 Task: In Heading Arial with underline. Font size of heading  '18'Font style of data Calibri. Font size of data  9Alignment of headline & data Align center. Fill color in heading,  RedFont color of data Black Apply border in Data No BorderIn the sheet  Budget Tracking Sheetbook
Action: Mouse moved to (476, 354)
Screenshot: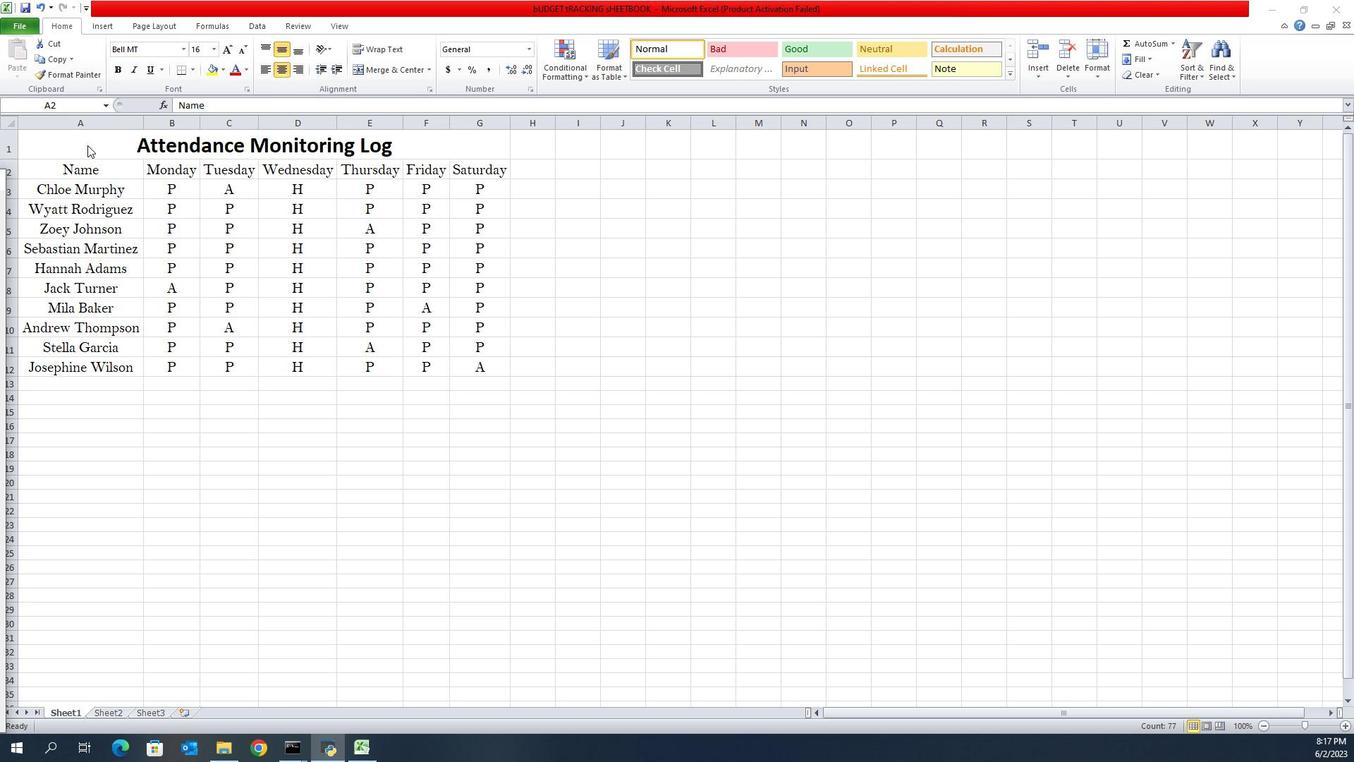 
Action: Mouse pressed left at (476, 354)
Screenshot: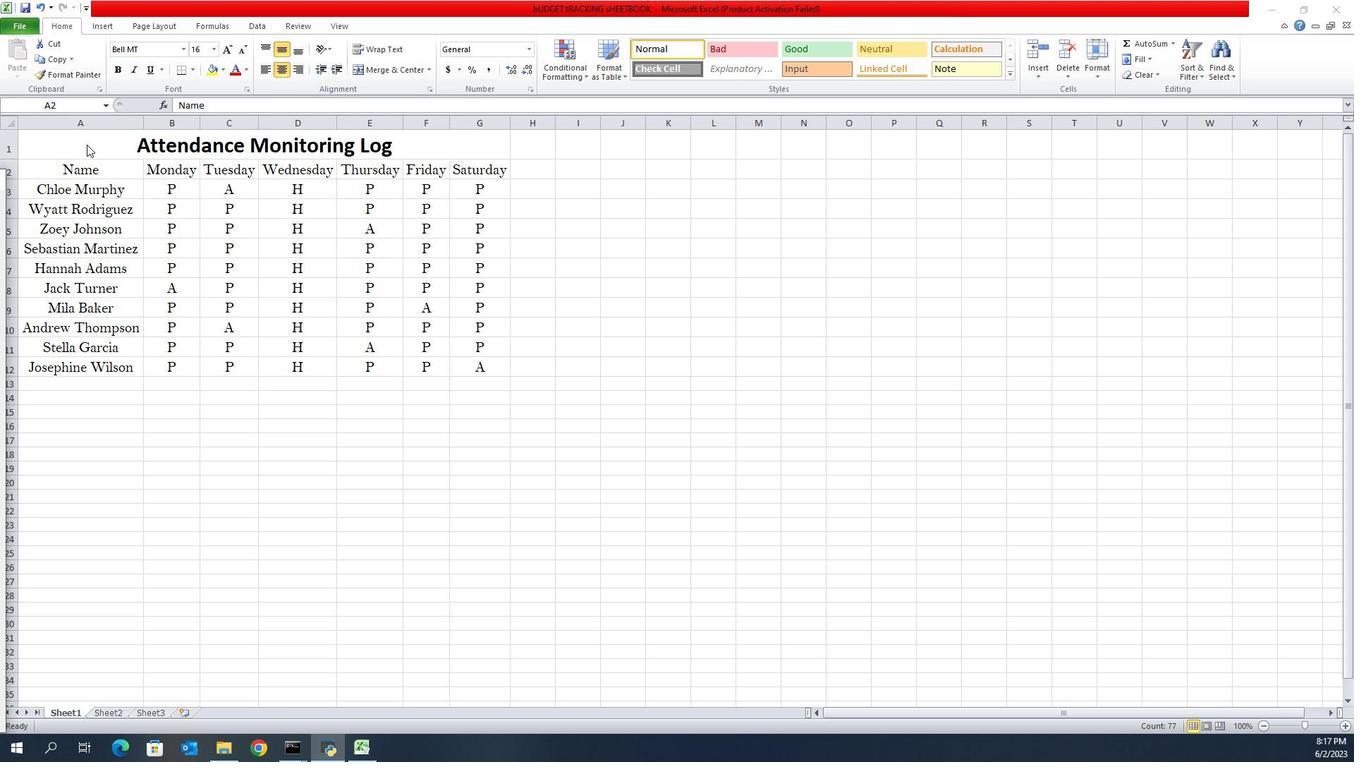 
Action: Mouse pressed left at (476, 354)
Screenshot: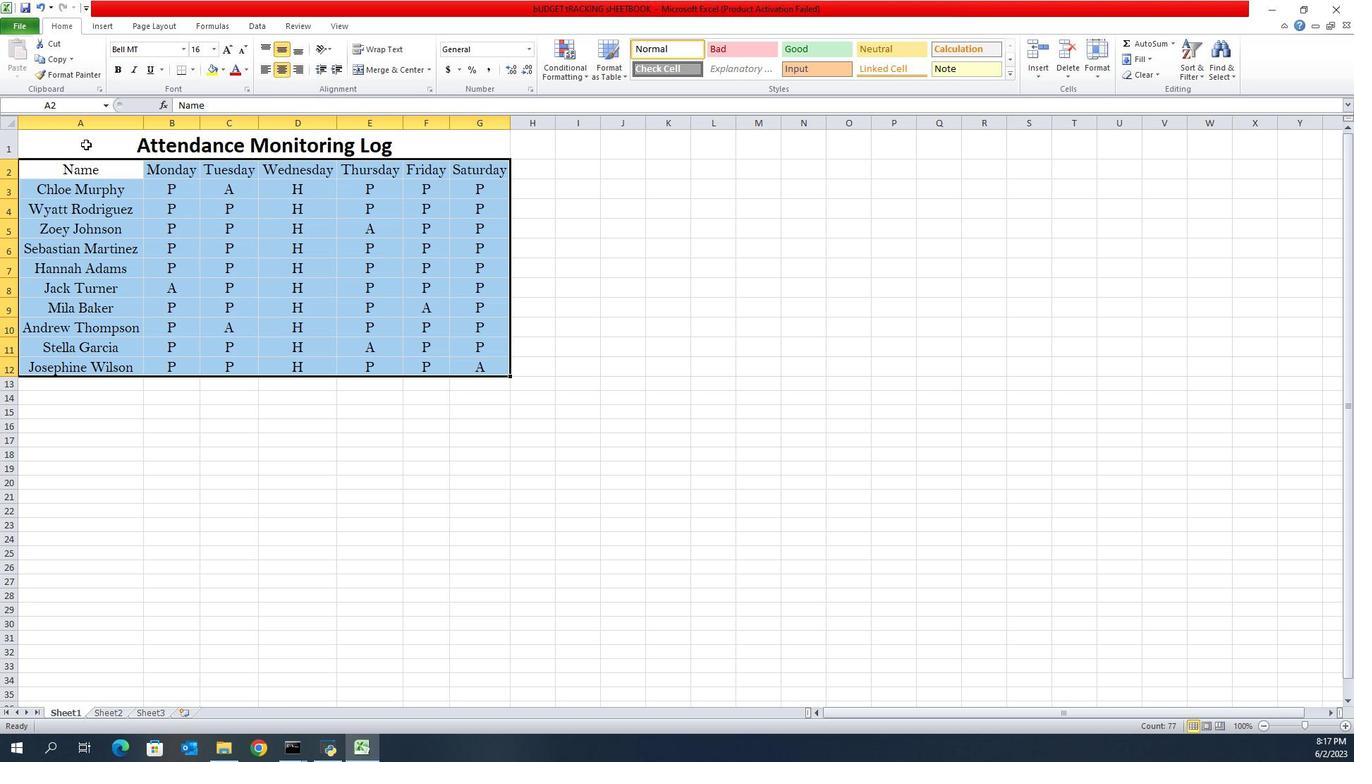 
Action: Mouse moved to (476, 362)
Screenshot: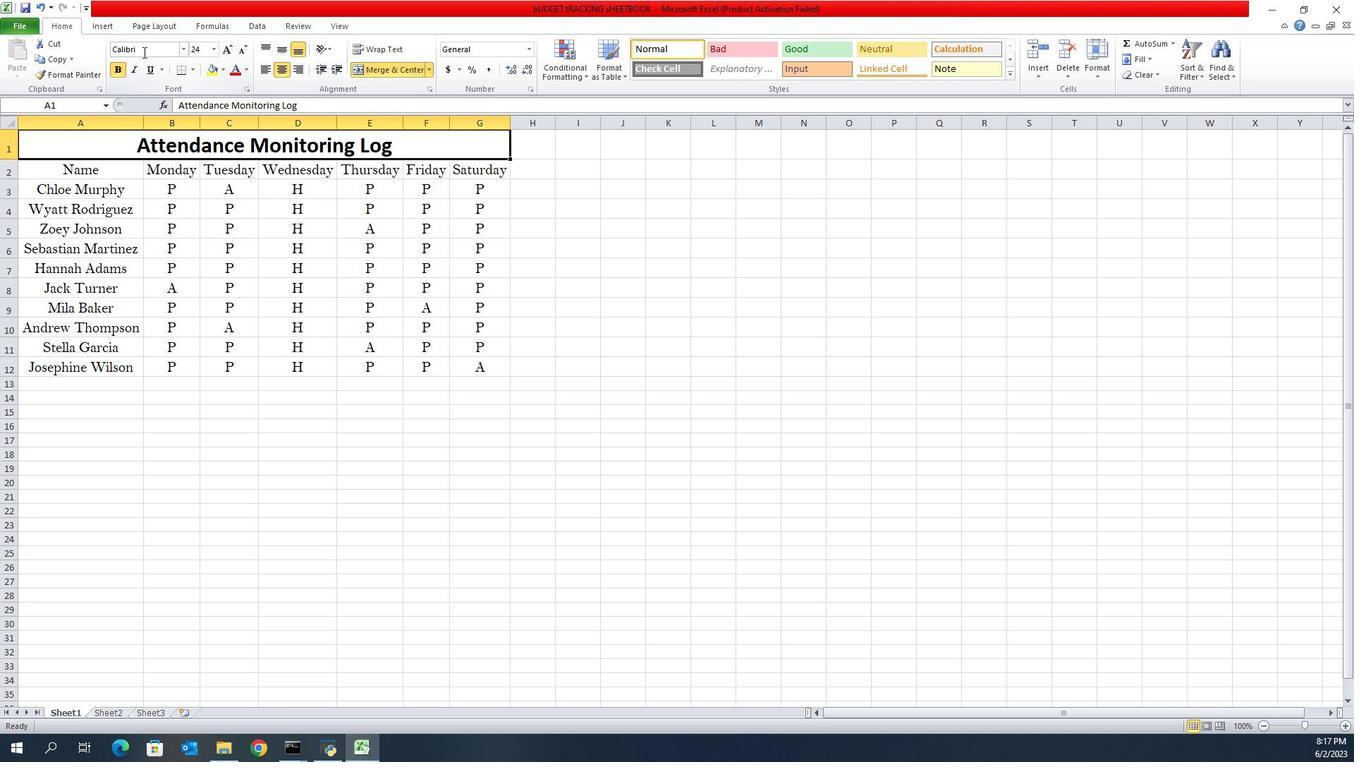
Action: Mouse pressed left at (476, 362)
Screenshot: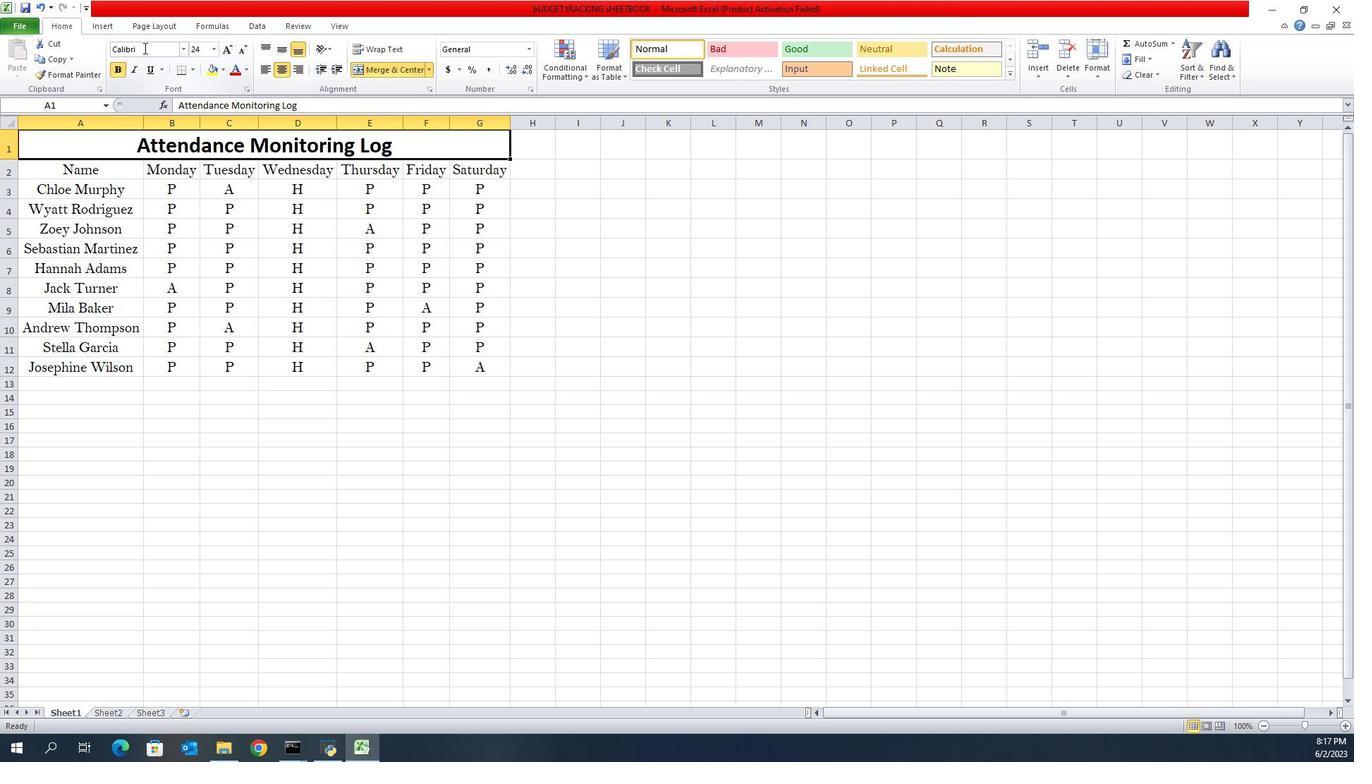 
Action: Key pressed <Key.shift>Arial<Key.enter>
Screenshot: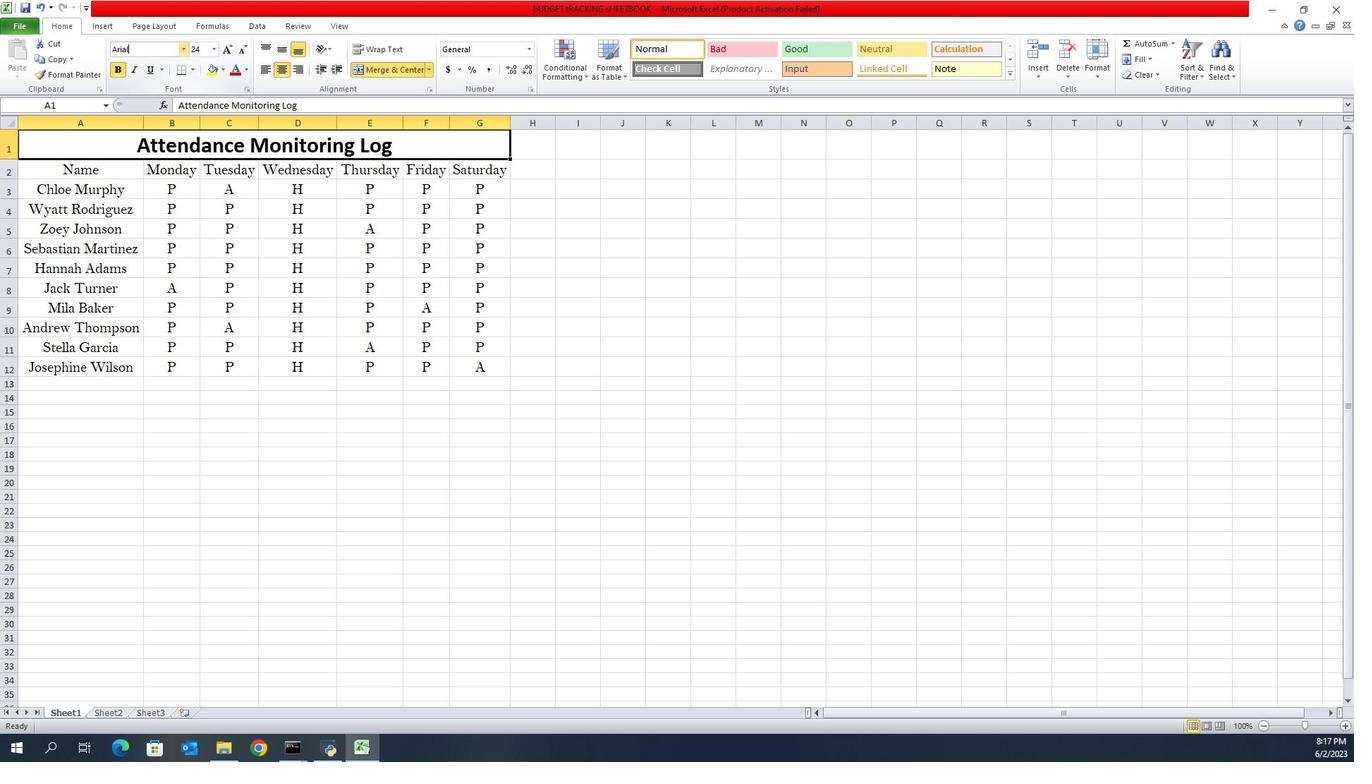 
Action: Mouse moved to (476, 359)
Screenshot: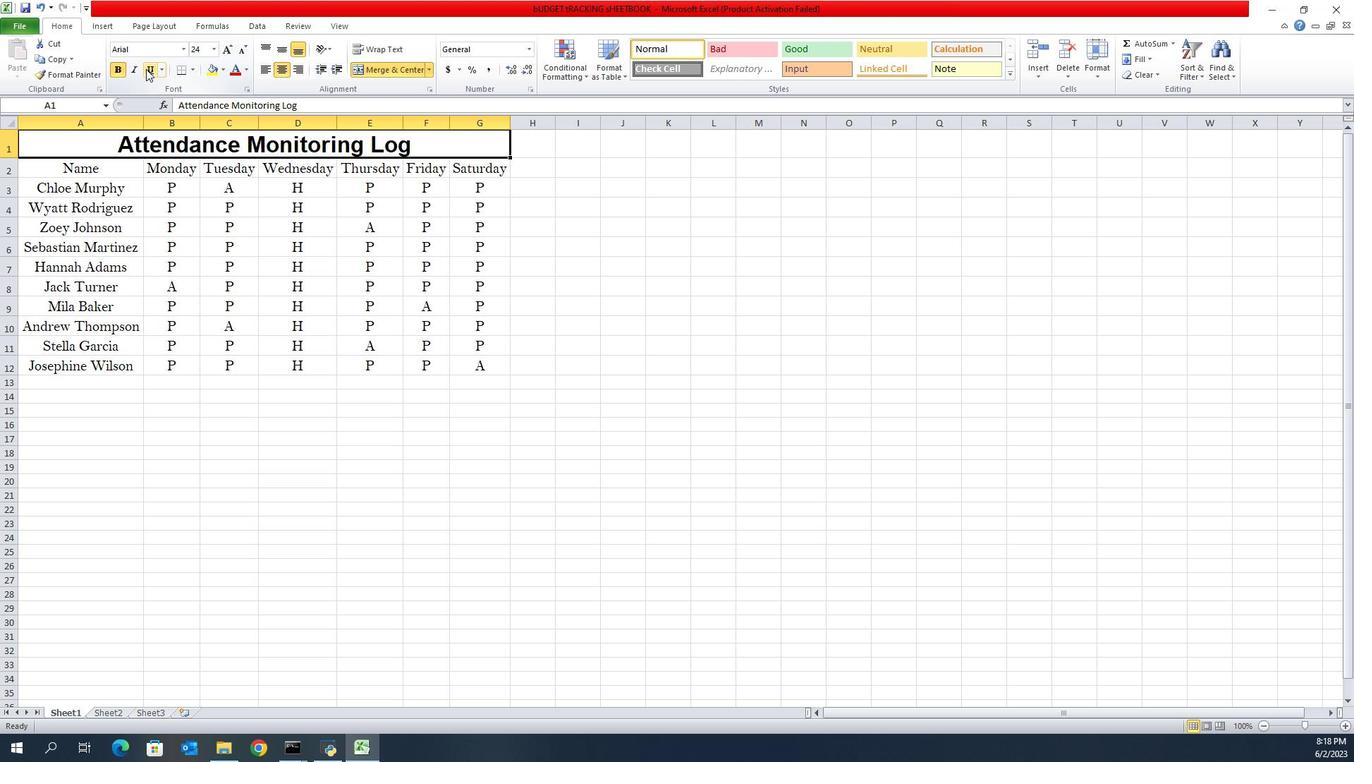 
Action: Mouse pressed left at (476, 359)
Screenshot: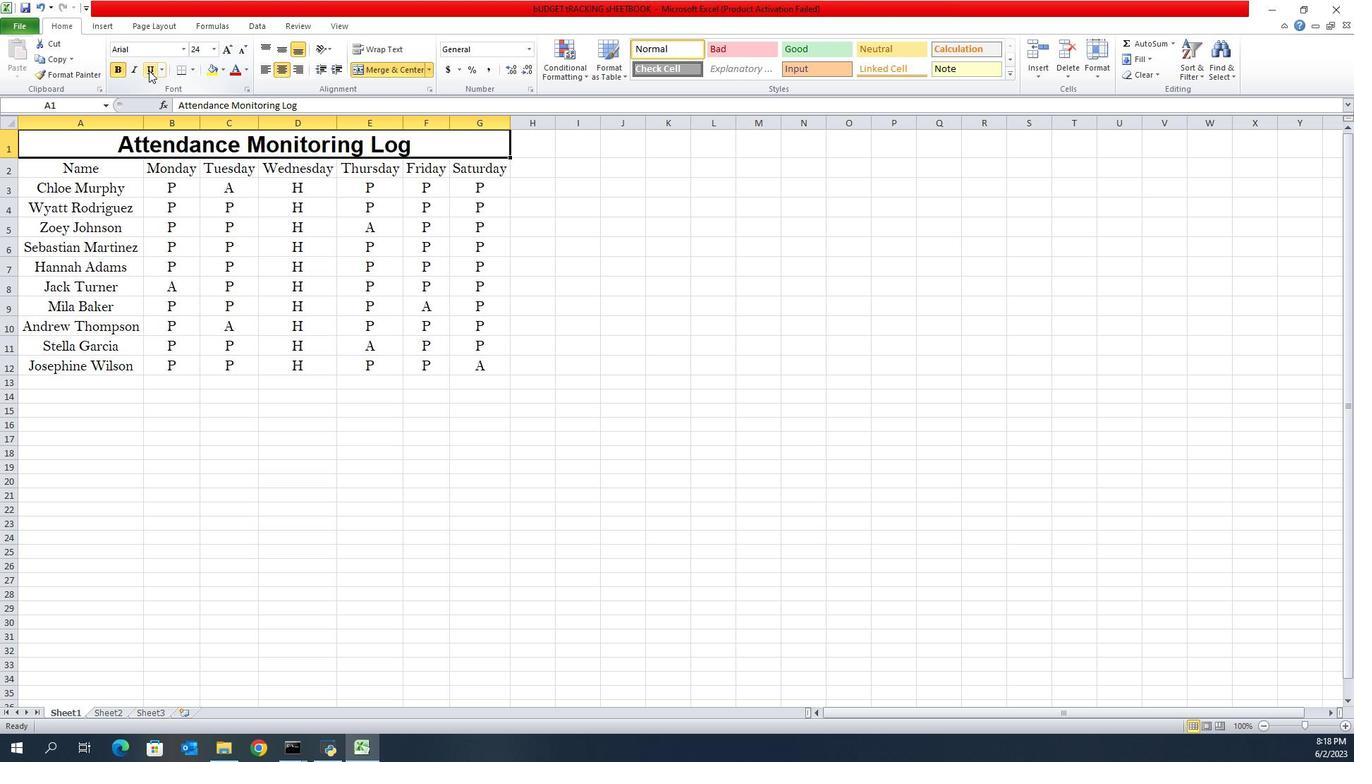 
Action: Mouse moved to (476, 361)
Screenshot: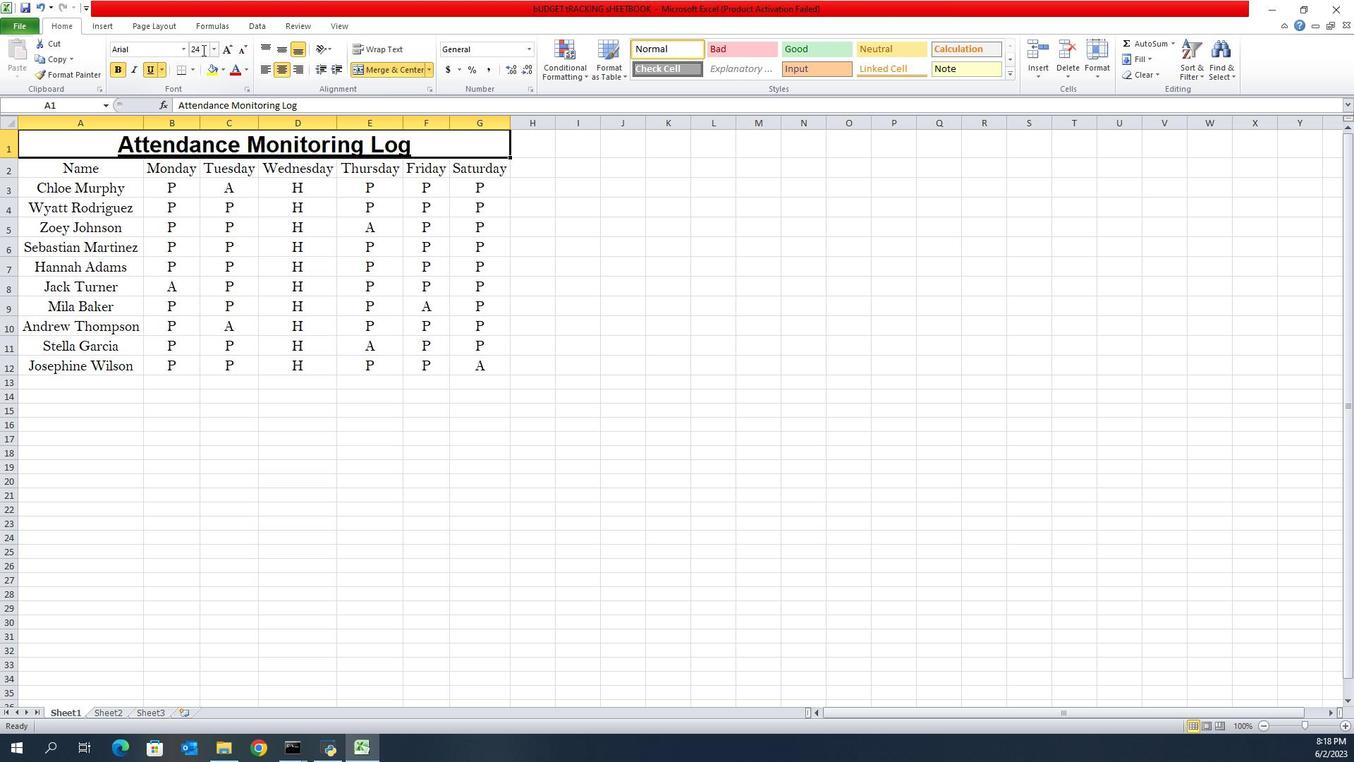 
Action: Mouse pressed left at (476, 361)
Screenshot: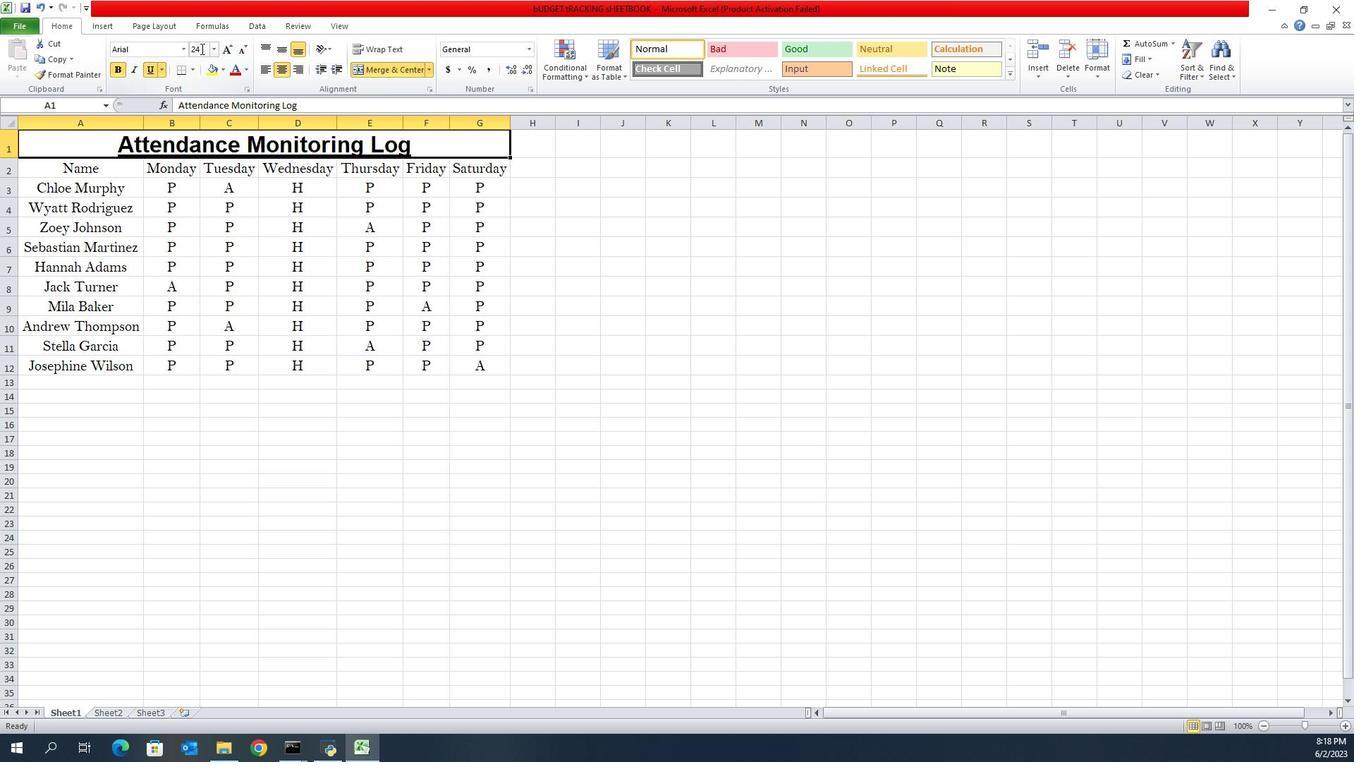 
Action: Key pressed 18<Key.enter>
Screenshot: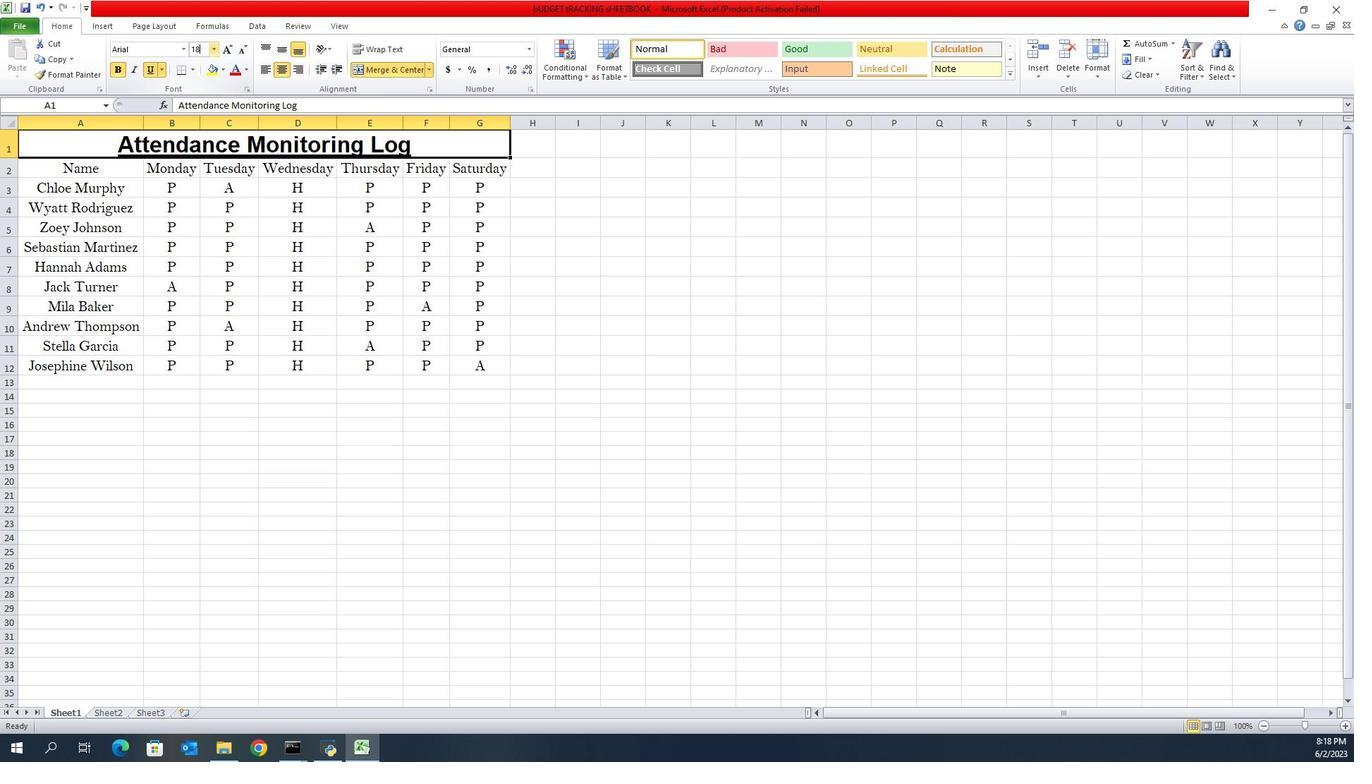 
Action: Mouse moved to (476, 354)
Screenshot: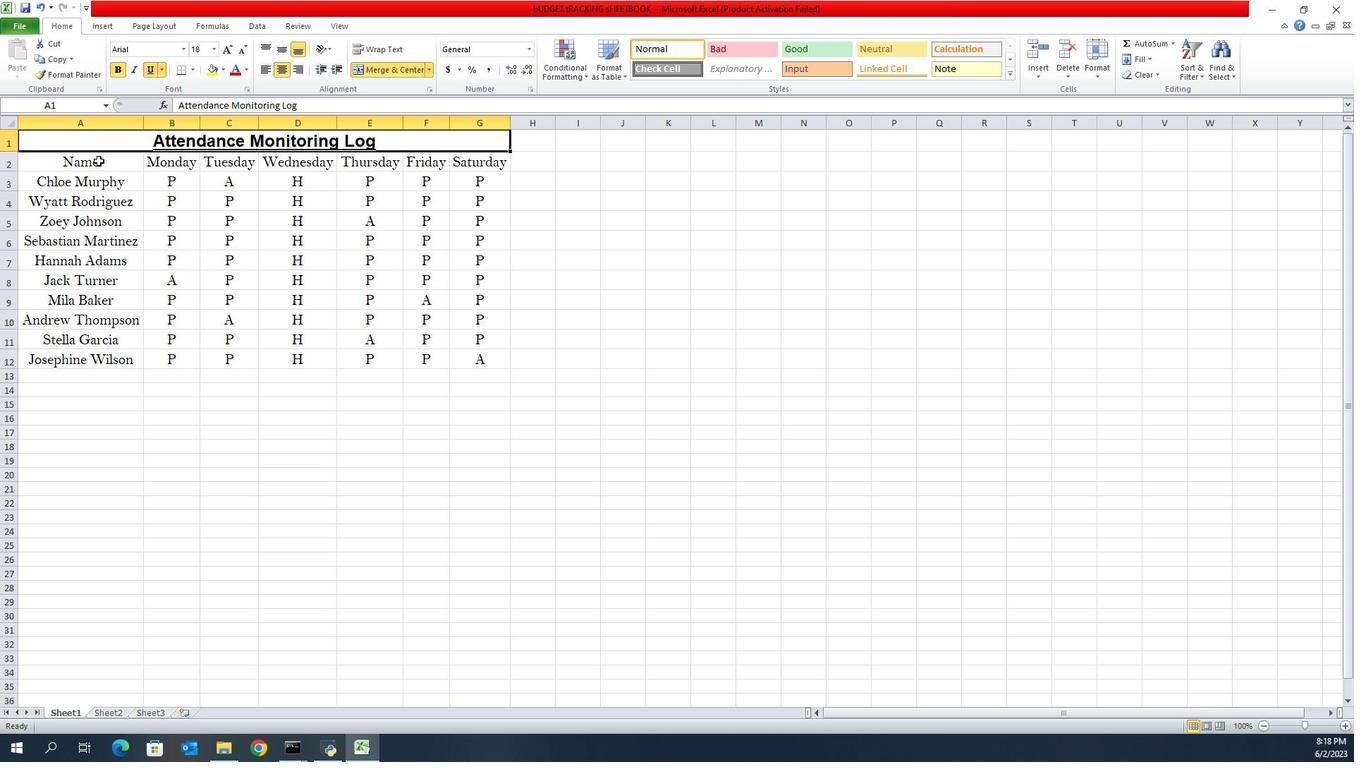 
Action: Mouse pressed left at (476, 354)
Screenshot: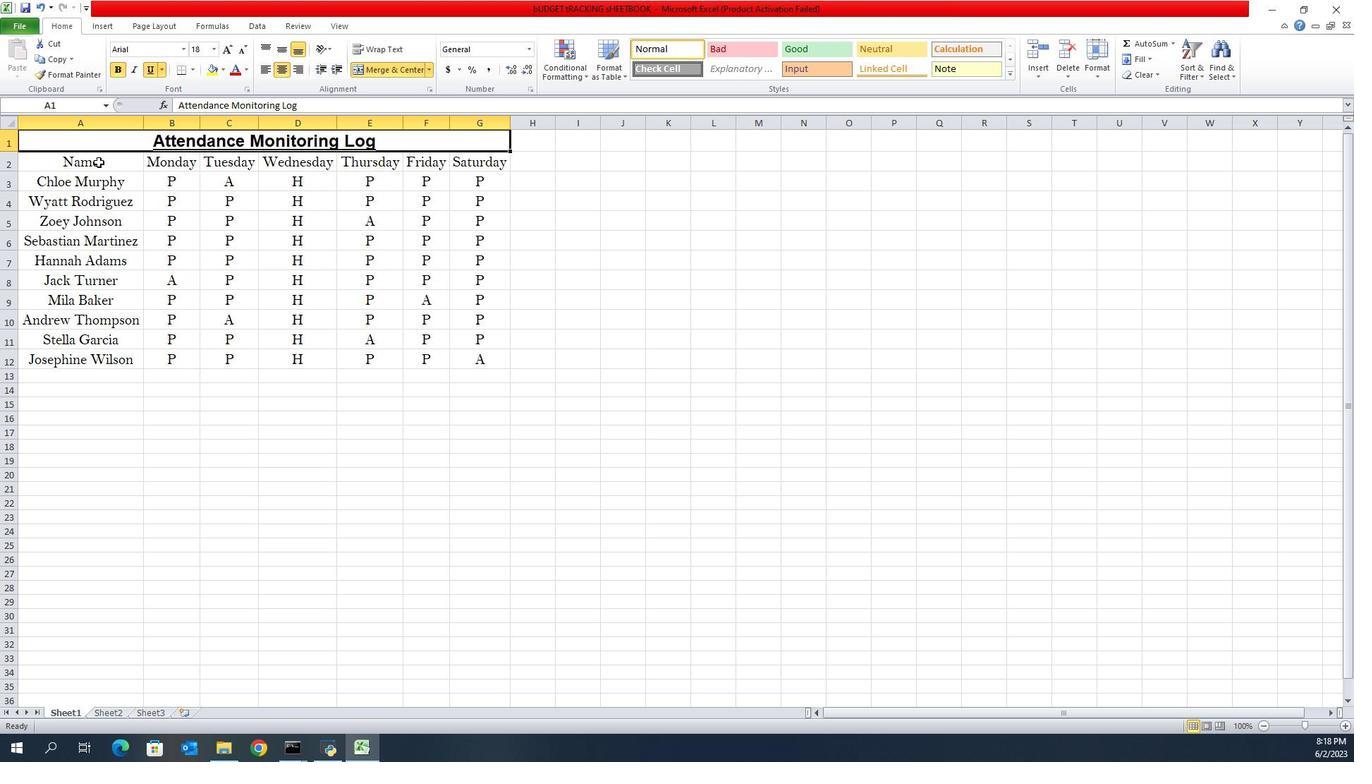 
Action: Mouse moved to (476, 362)
Screenshot: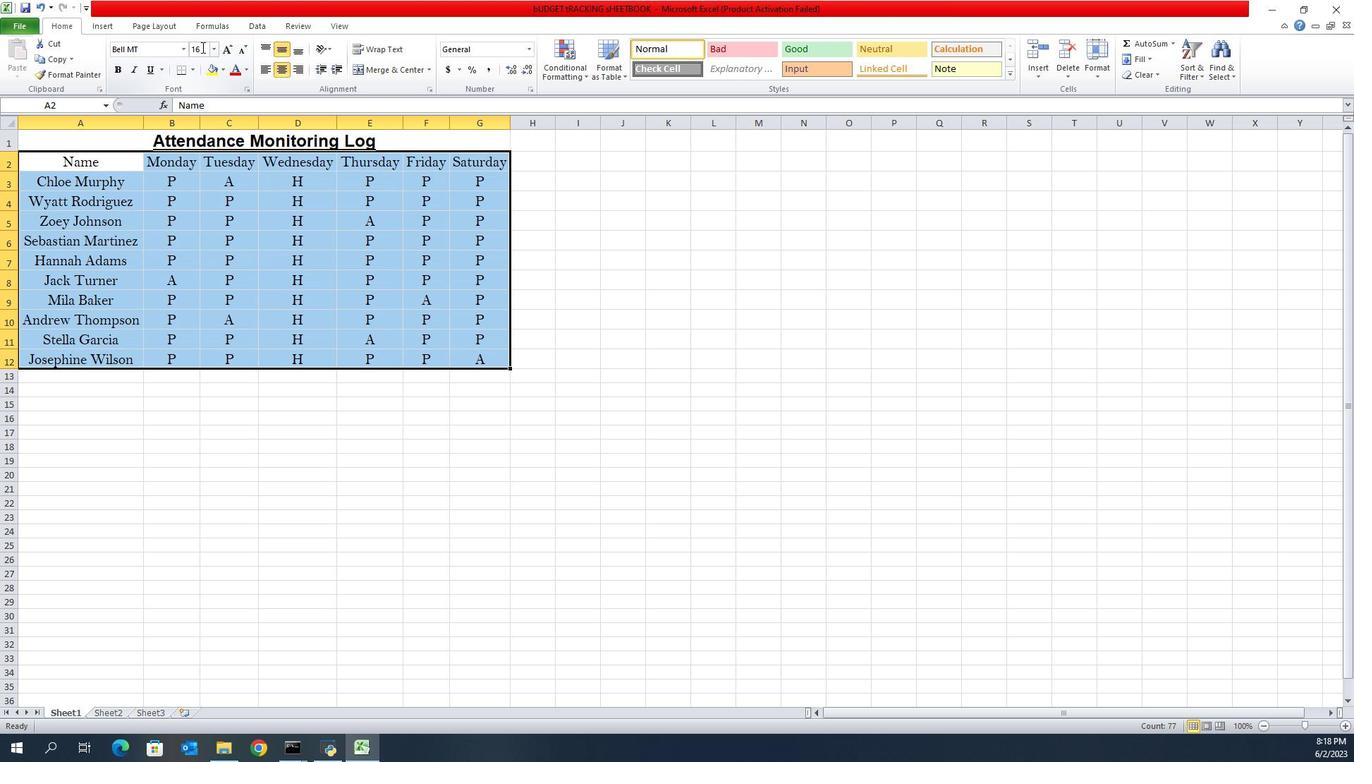 
Action: Mouse pressed left at (476, 362)
Screenshot: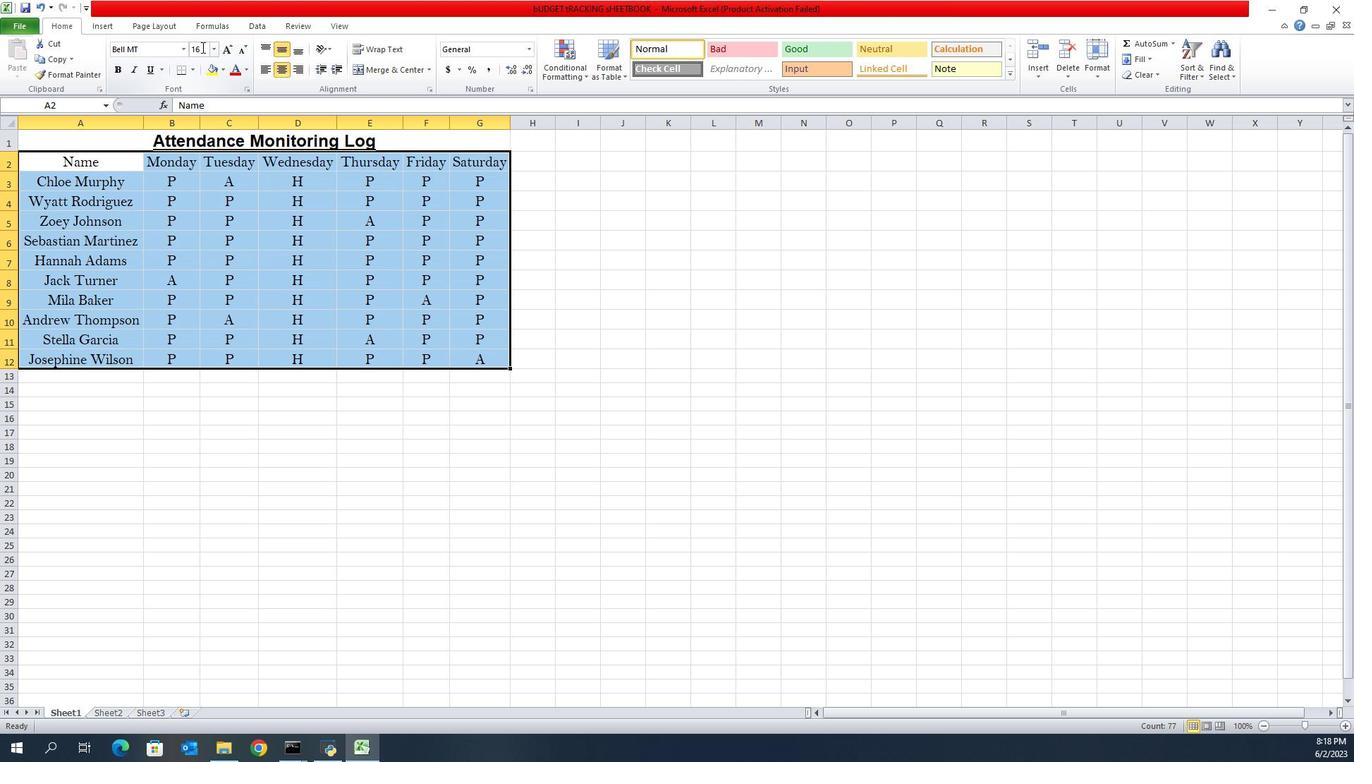 
Action: Key pressed 9<Key.enter>
Screenshot: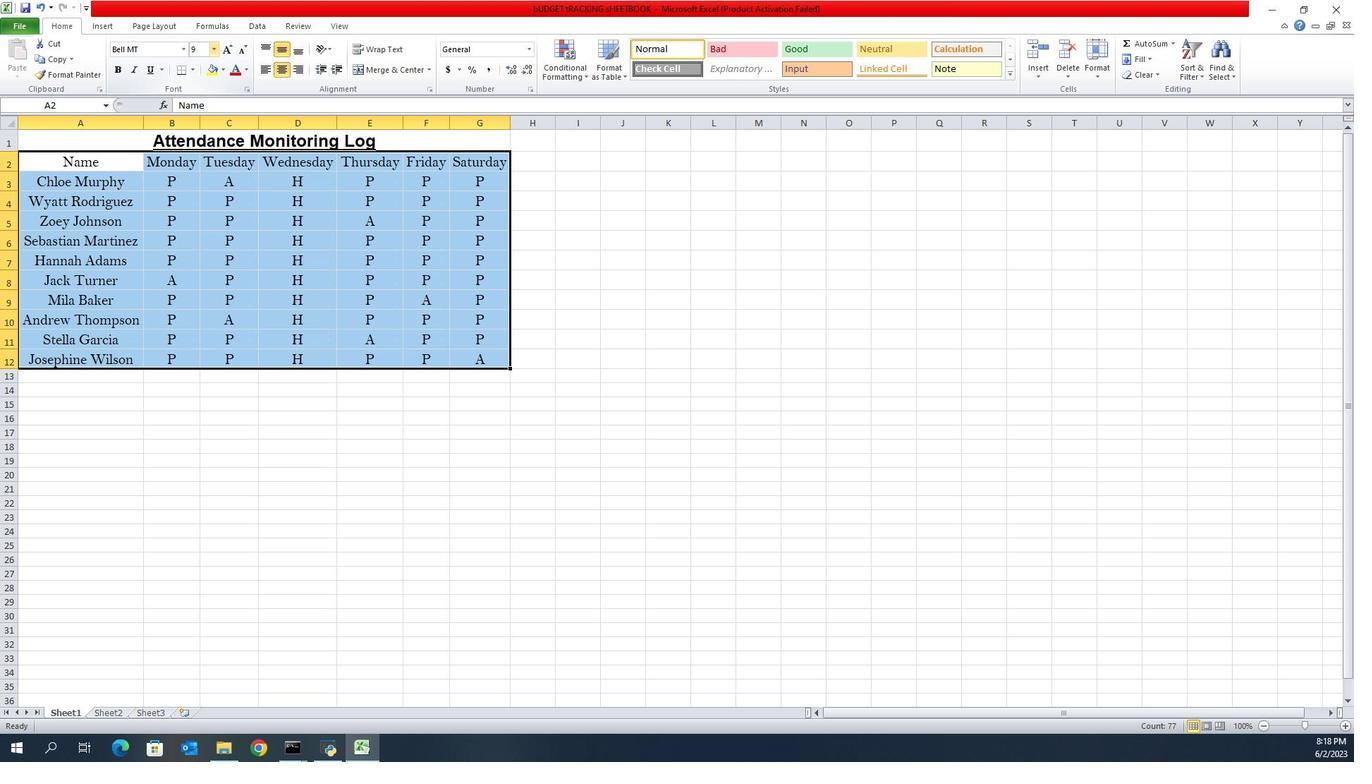 
Action: Mouse moved to (476, 362)
Screenshot: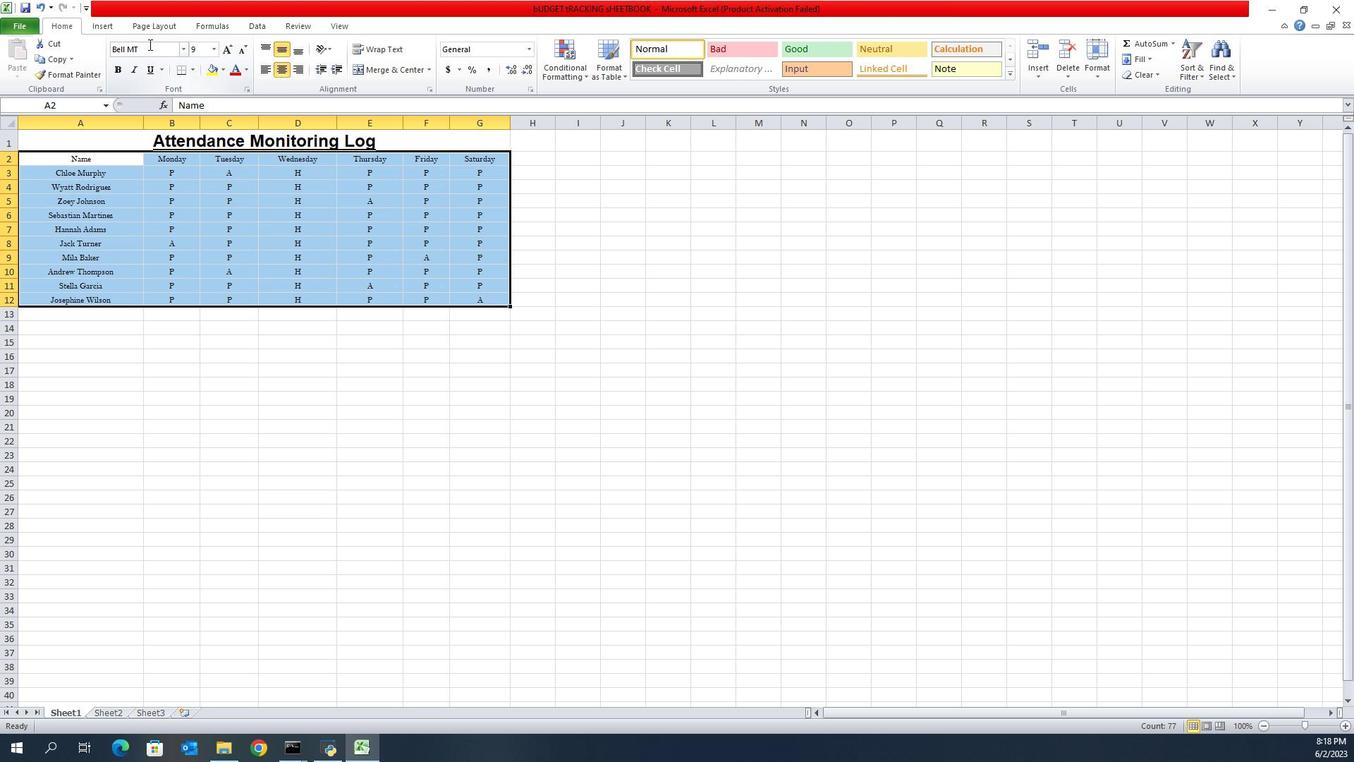 
Action: Mouse pressed left at (476, 362)
Screenshot: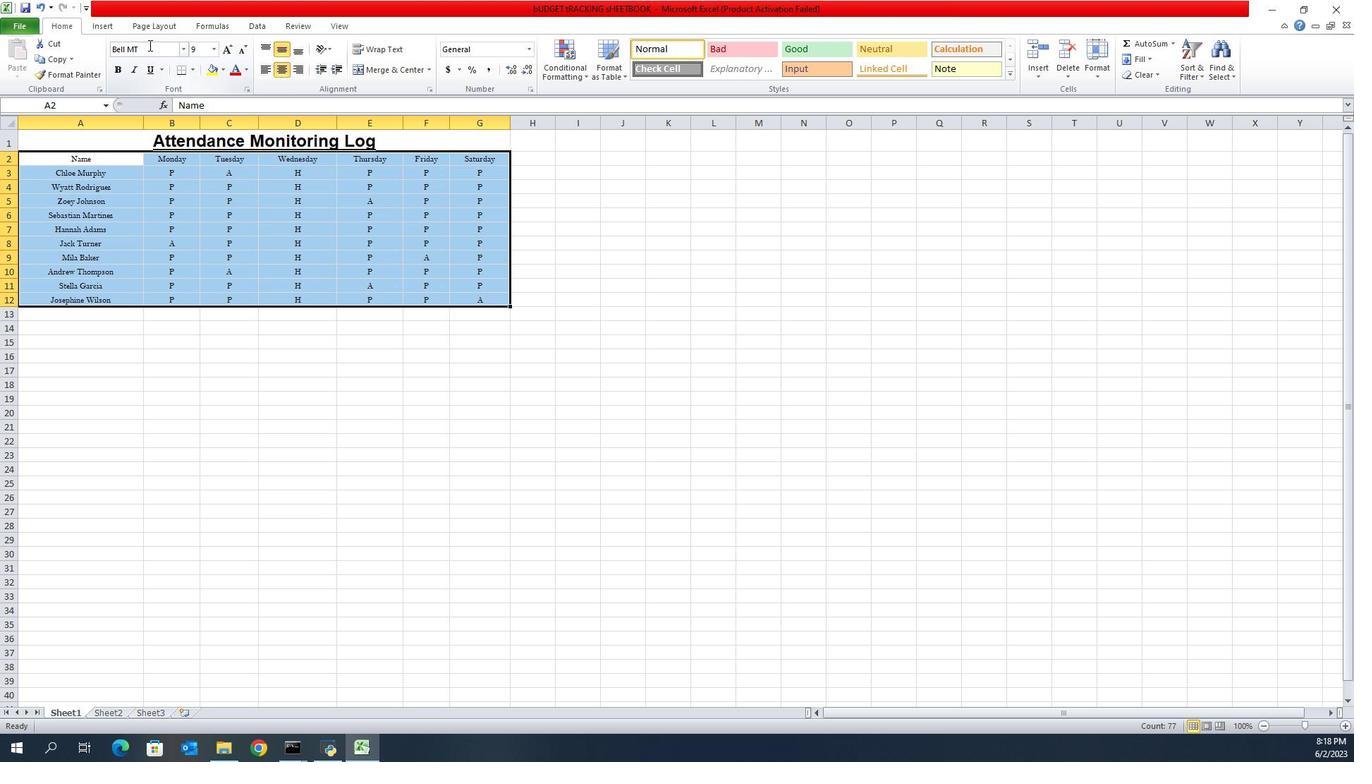 
Action: Key pressed <Key.shift>Calibri<Key.enter>
Screenshot: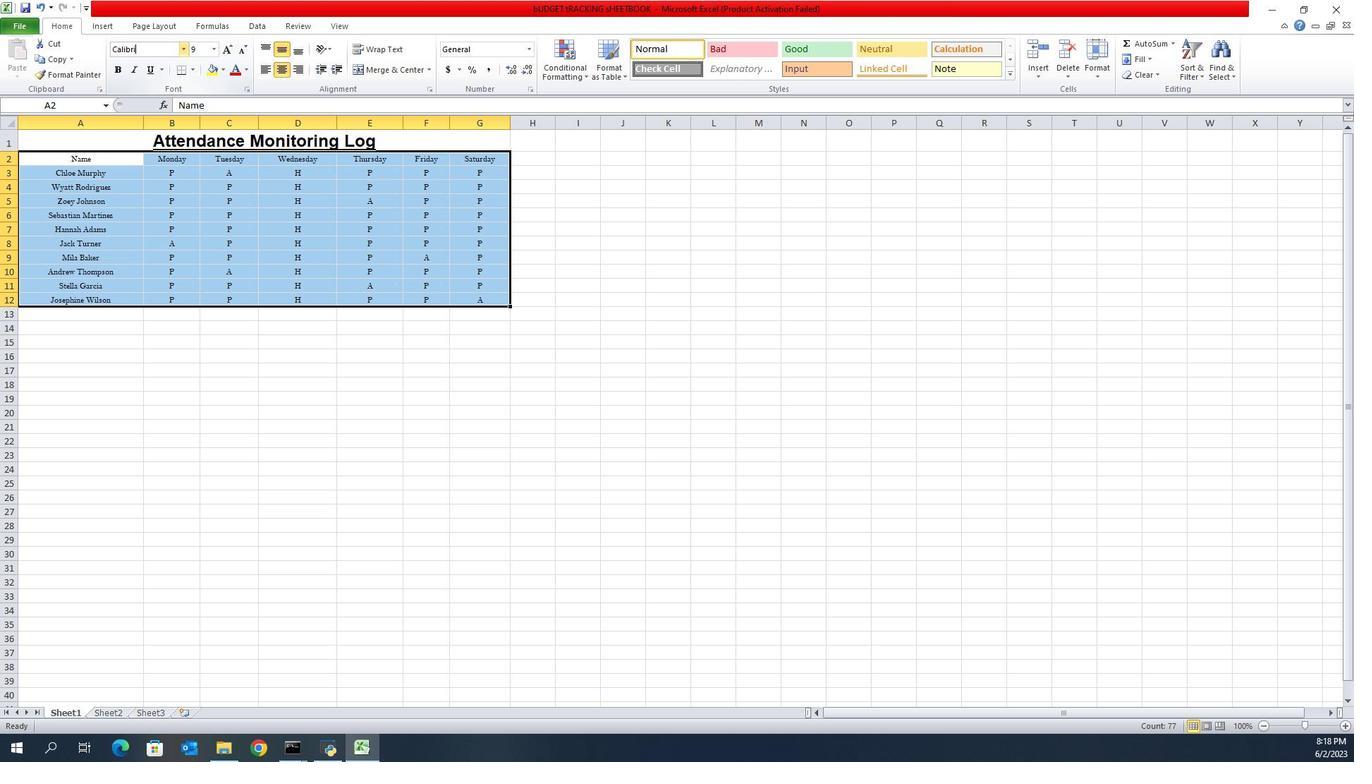 
Action: Mouse moved to (476, 355)
Screenshot: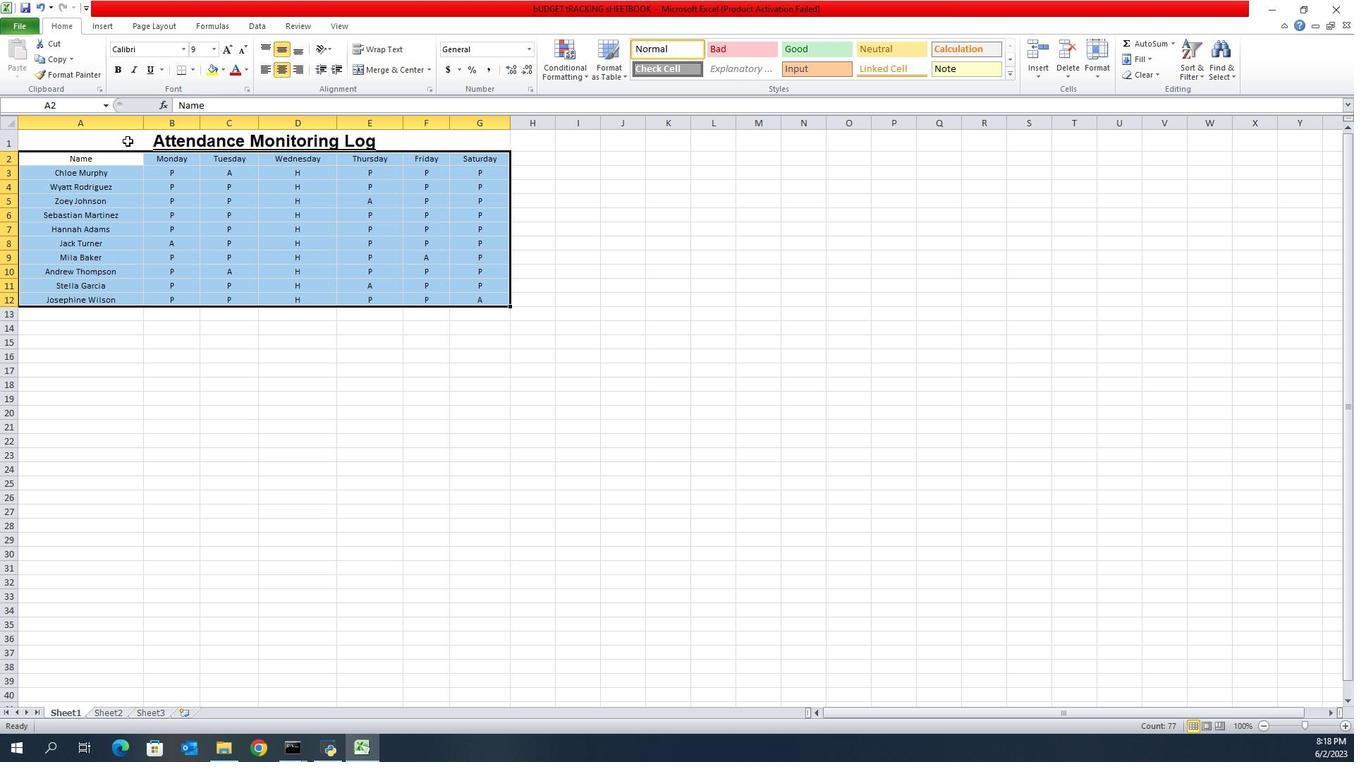 
Action: Mouse pressed left at (476, 355)
Screenshot: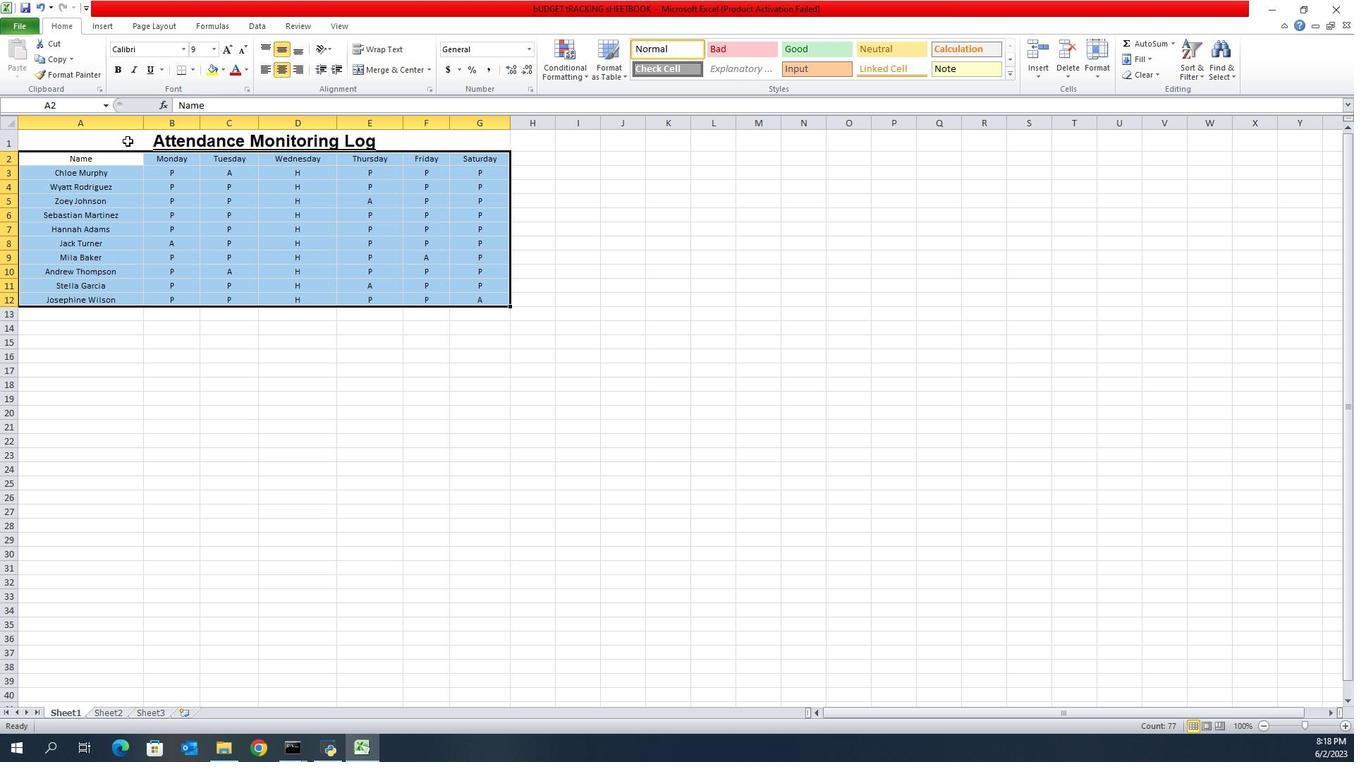 
Action: Mouse moved to (476, 359)
Screenshot: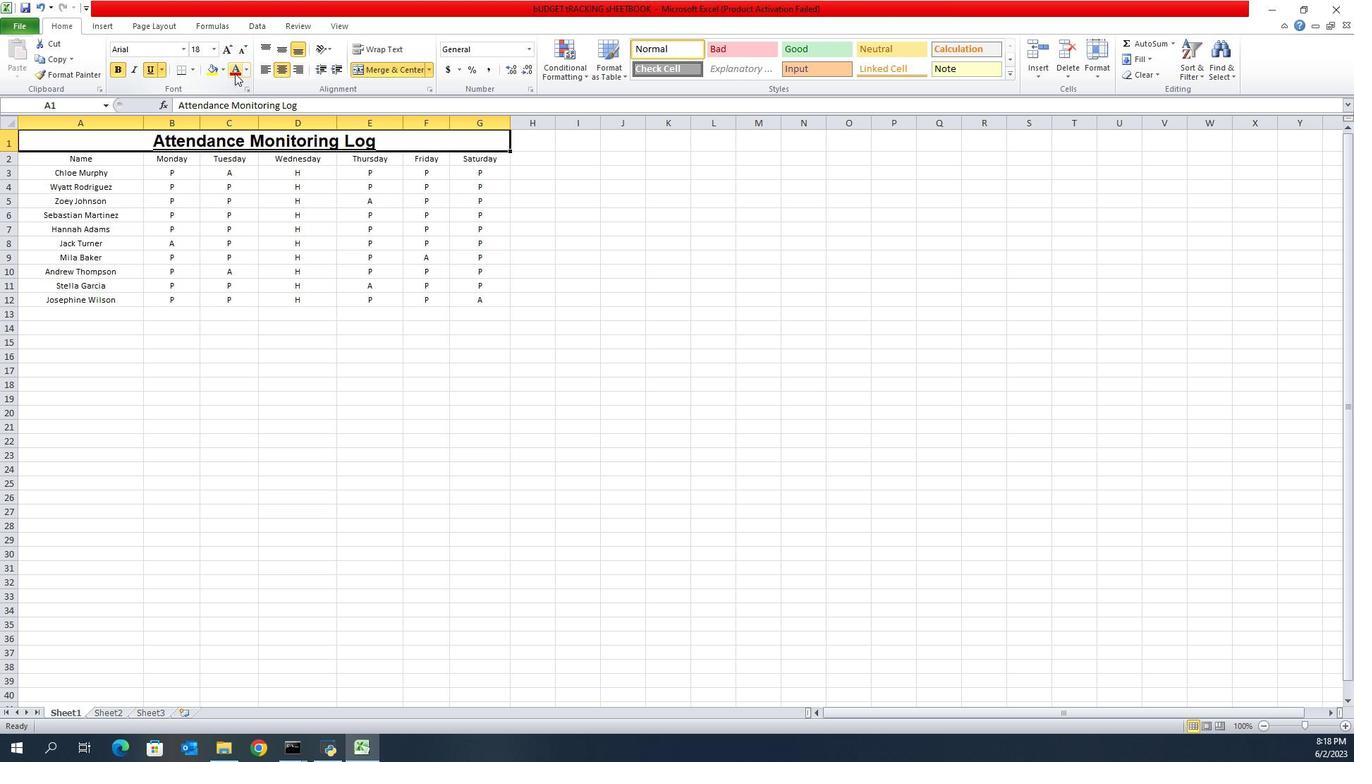 
Action: Mouse pressed left at (476, 359)
Screenshot: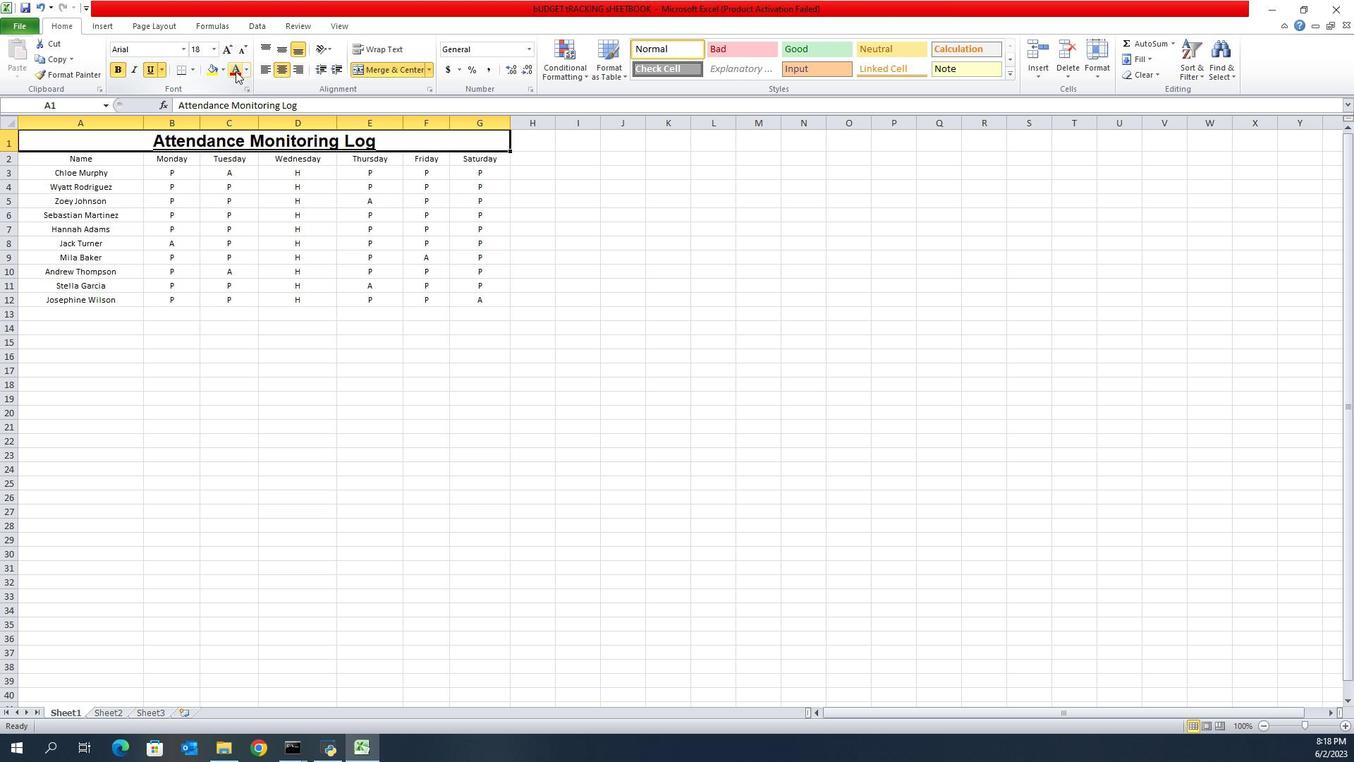 
Action: Mouse moved to (476, 354)
Screenshot: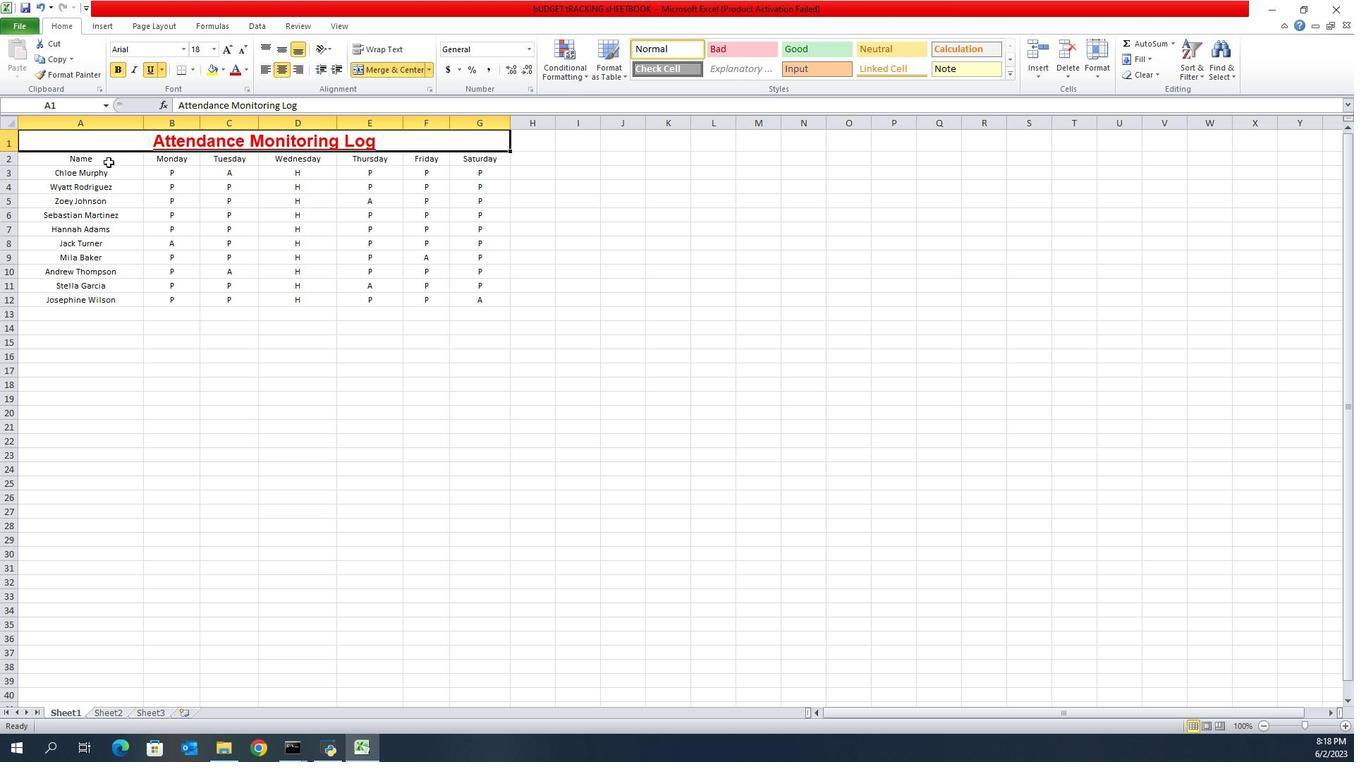 
Action: Mouse pressed left at (476, 354)
Screenshot: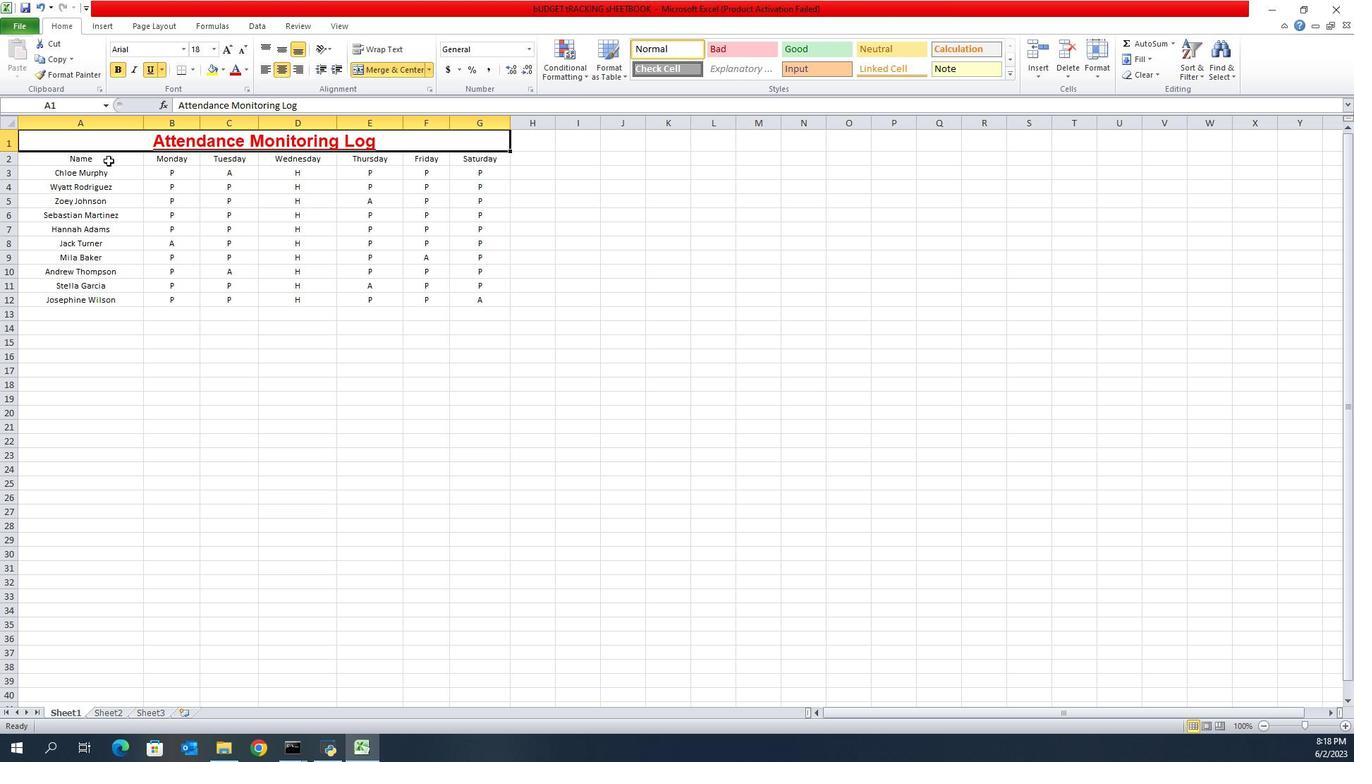 
Action: Mouse moved to (476, 359)
Screenshot: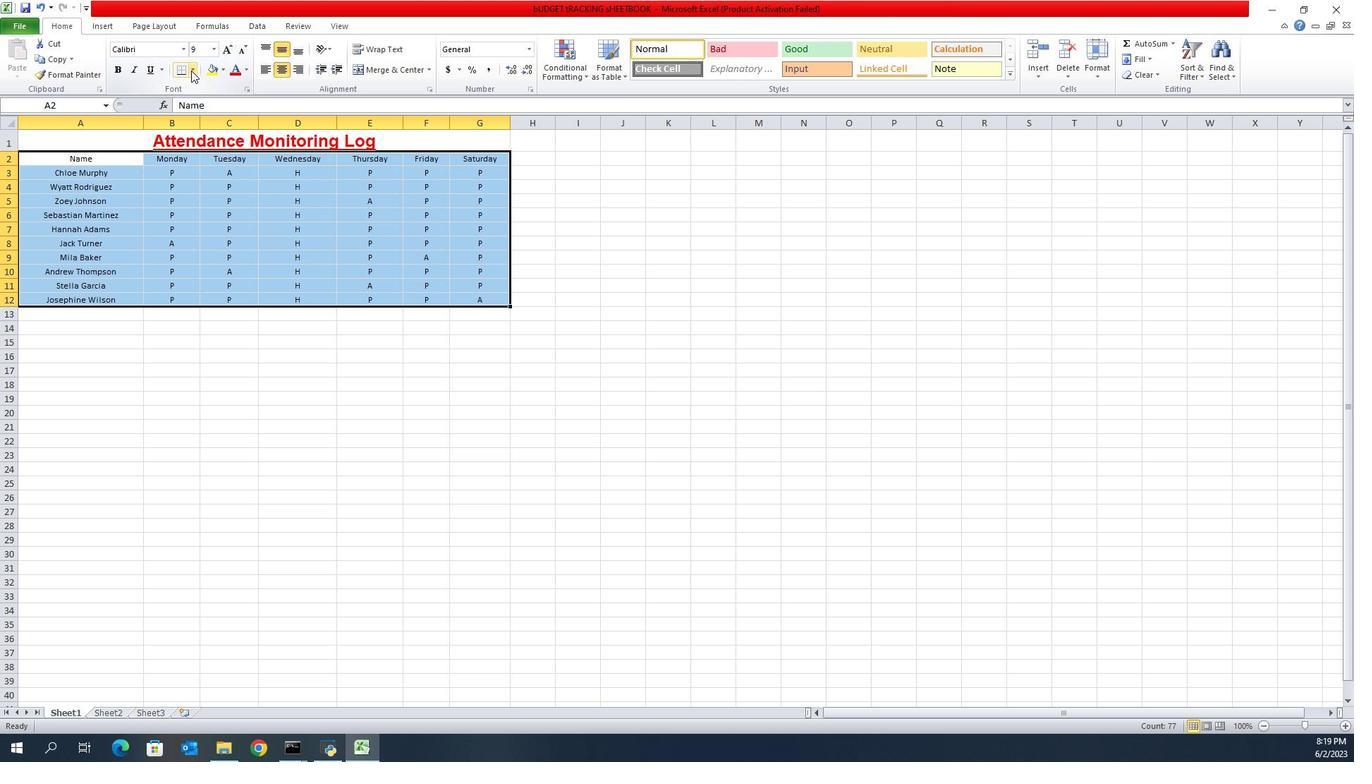 
Action: Mouse pressed left at (476, 359)
Screenshot: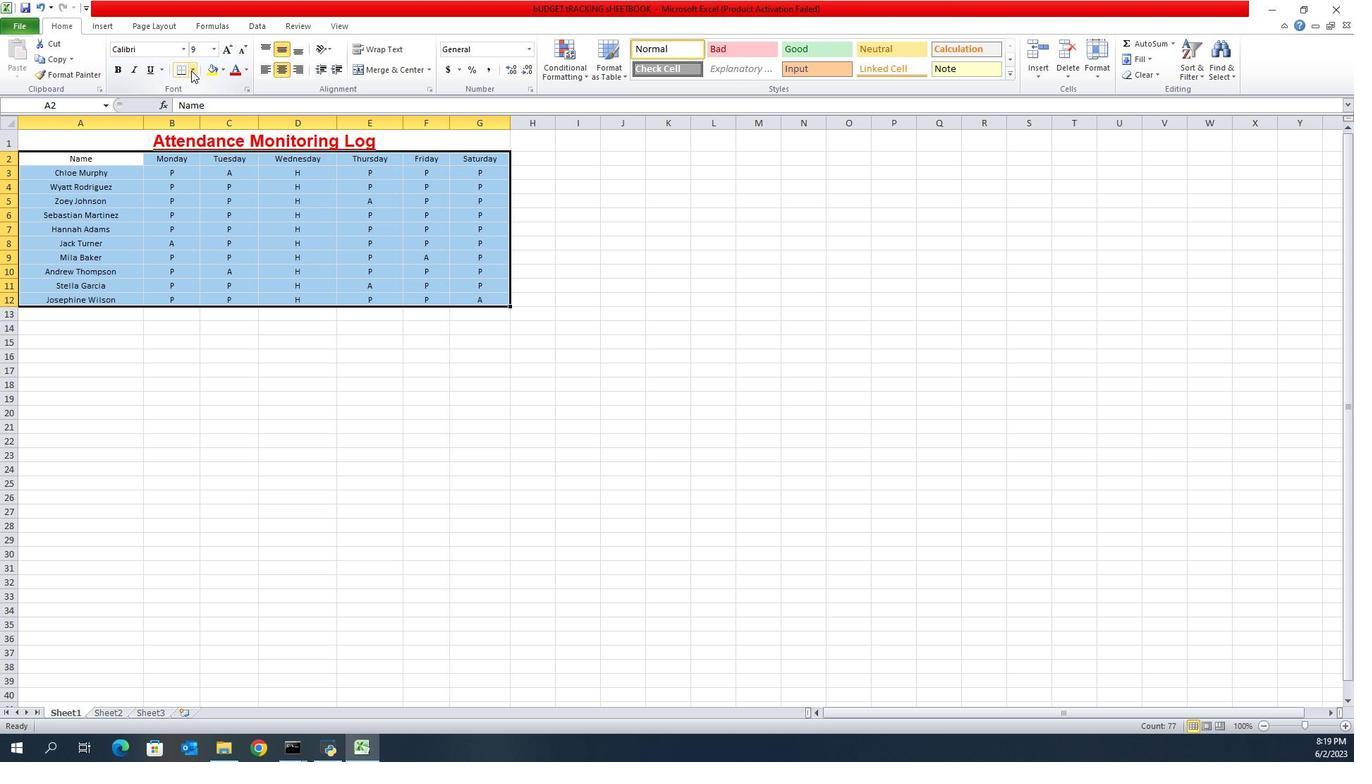 
Action: Mouse moved to (476, 352)
Screenshot: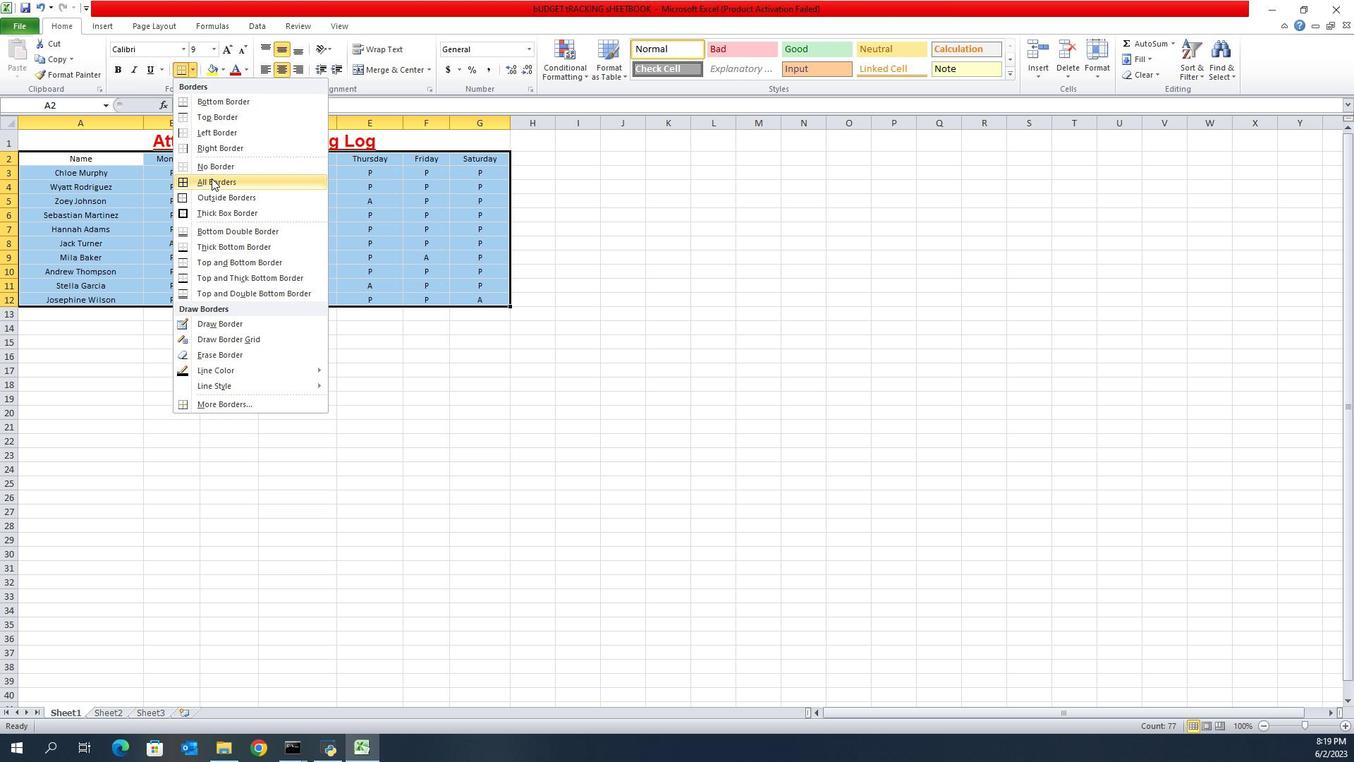 
Action: Mouse pressed left at (476, 352)
Screenshot: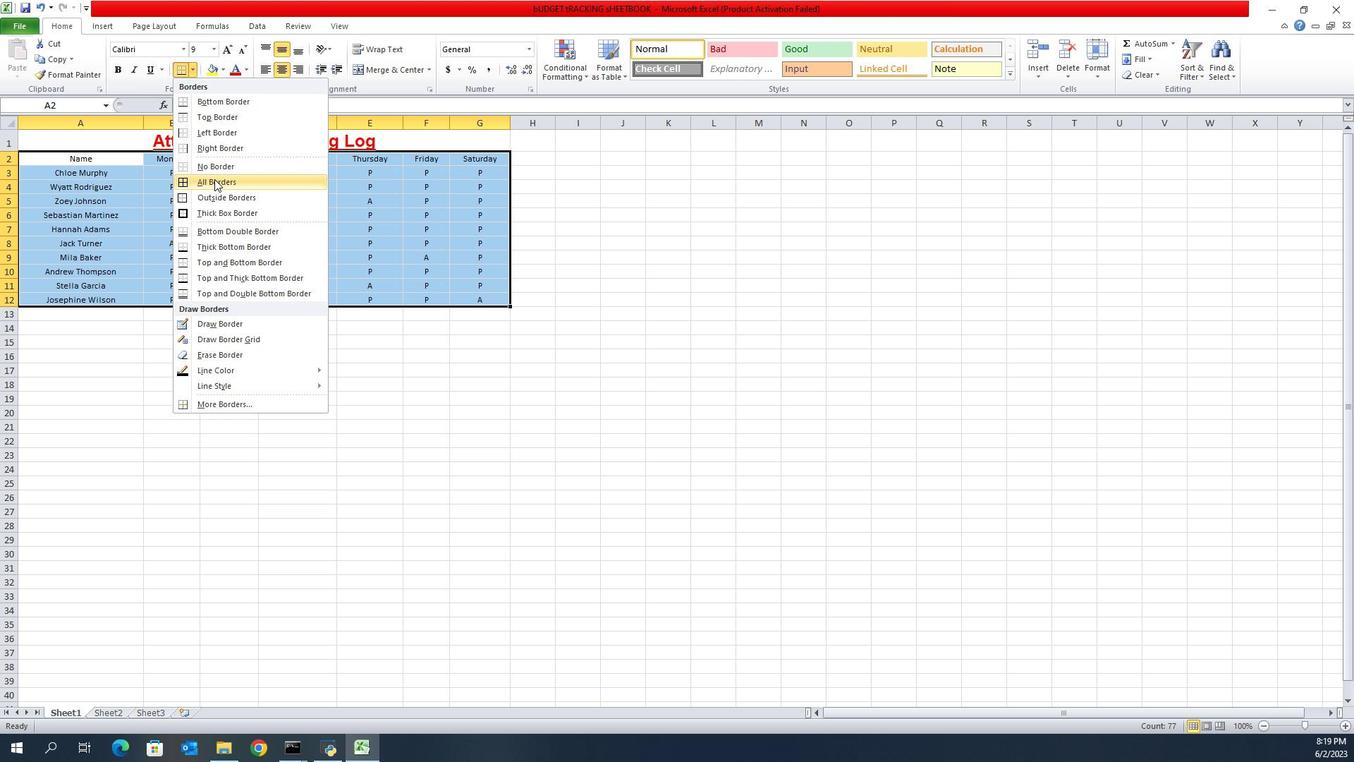 
Action: Mouse moved to (476, 350)
Screenshot: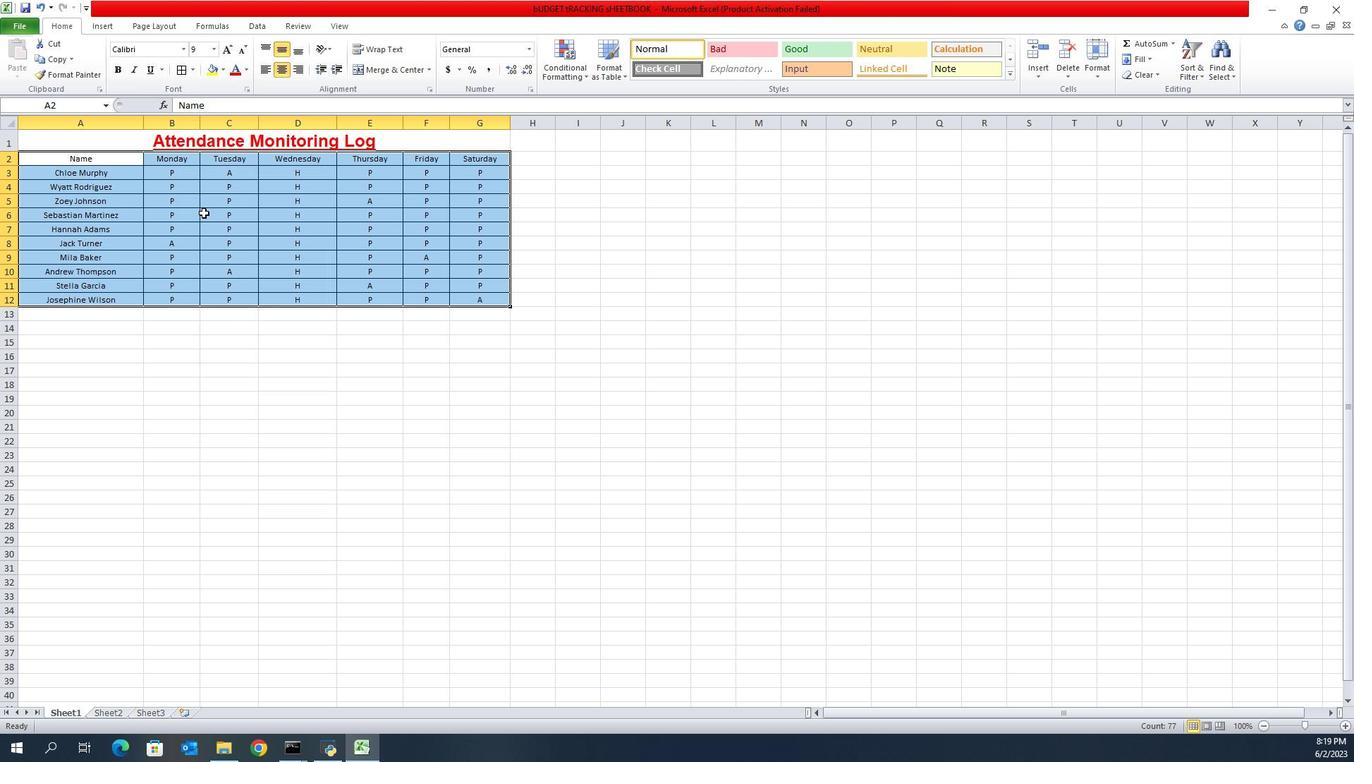 
Action: Key pressed ctrl+S
Screenshot: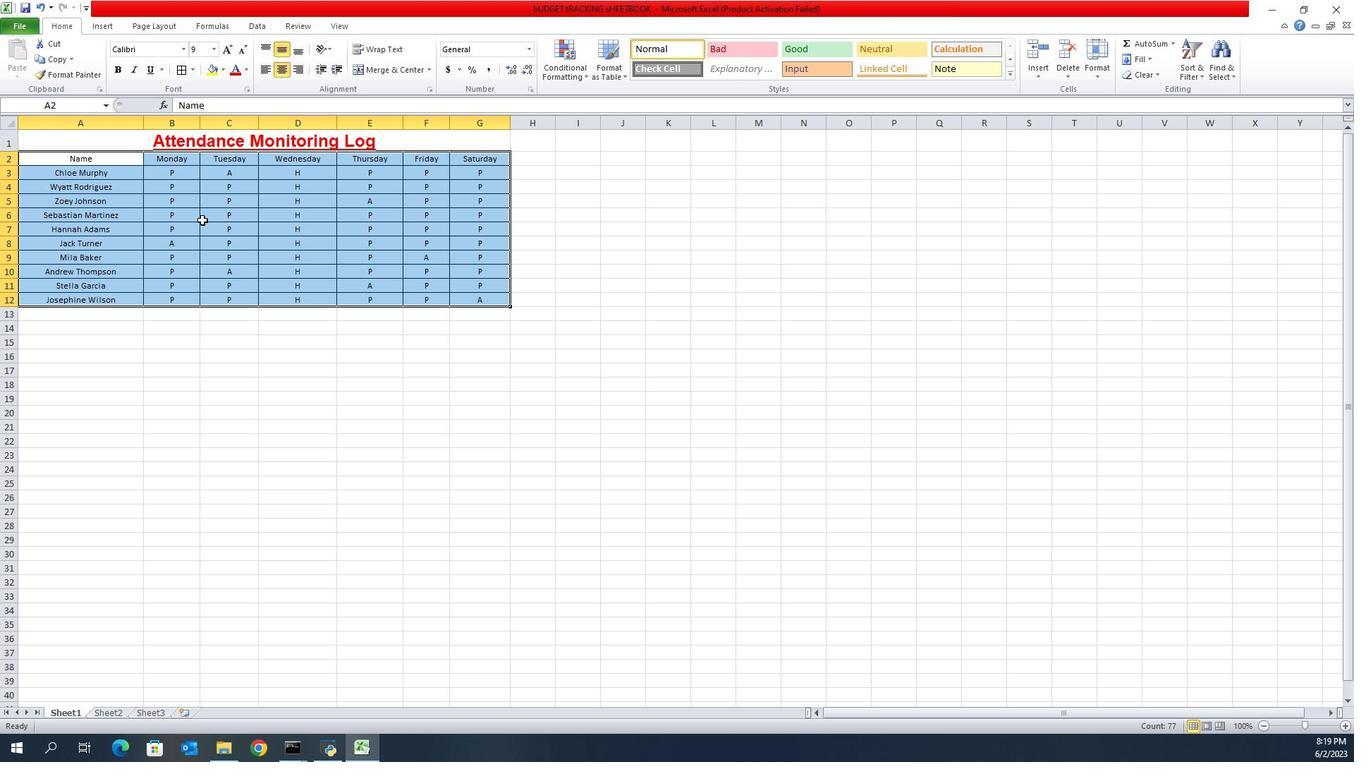 
Action: Mouse moved to (476, 352)
Screenshot: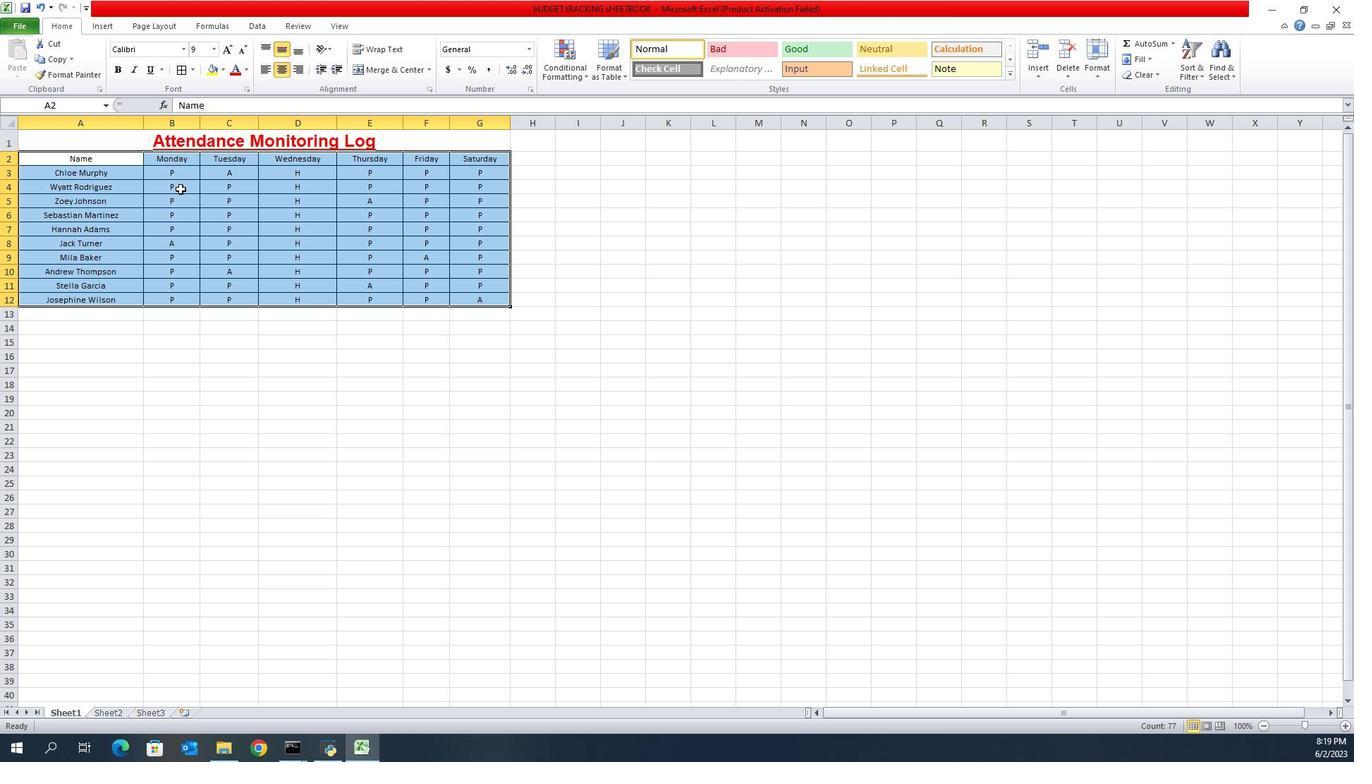 
